 Task: In the Company 'baidu.com', Add note: 'Follow-up with client regarding their recent inquiry.'. Mark checkbox to create task to follow up ': Tomorrow'. Create task, with  description: Send Proposal to Client, Add due date: Today; Add reminder: 30 Minutes before. Set Priority Low  and add note: Review the attached proposal before the meeting and highlight the key benefits for the client.. Logged in from softage.1@softage.net
Action: Mouse moved to (74, 47)
Screenshot: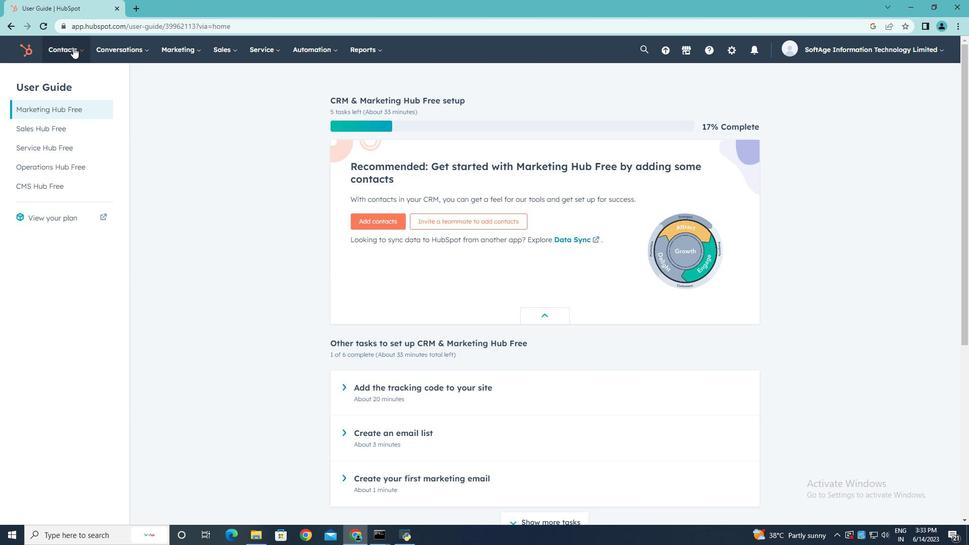 
Action: Mouse pressed left at (74, 47)
Screenshot: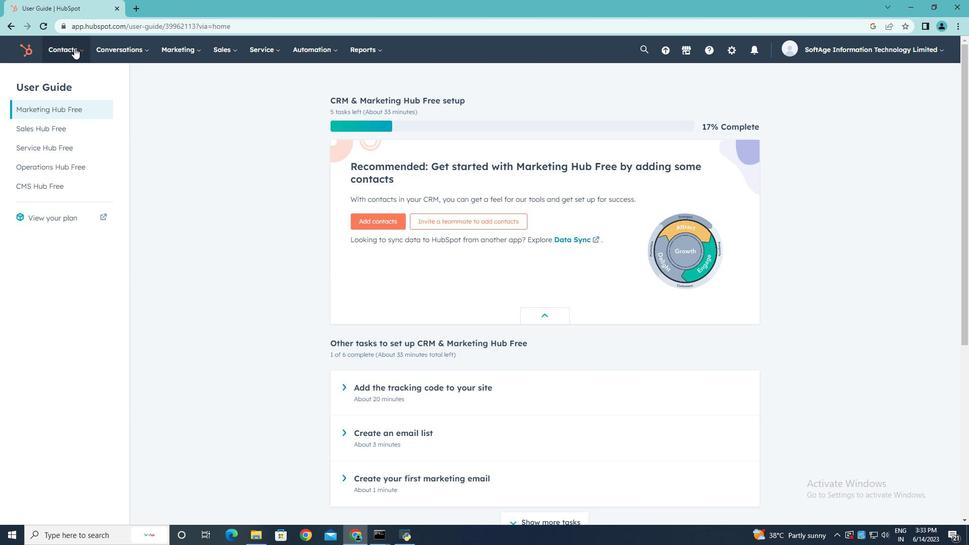 
Action: Mouse moved to (72, 95)
Screenshot: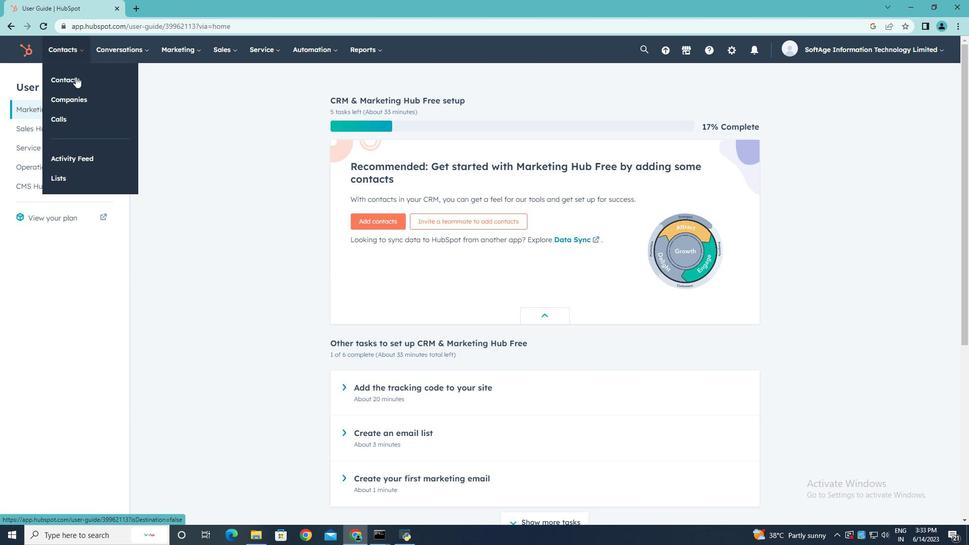 
Action: Mouse pressed left at (72, 95)
Screenshot: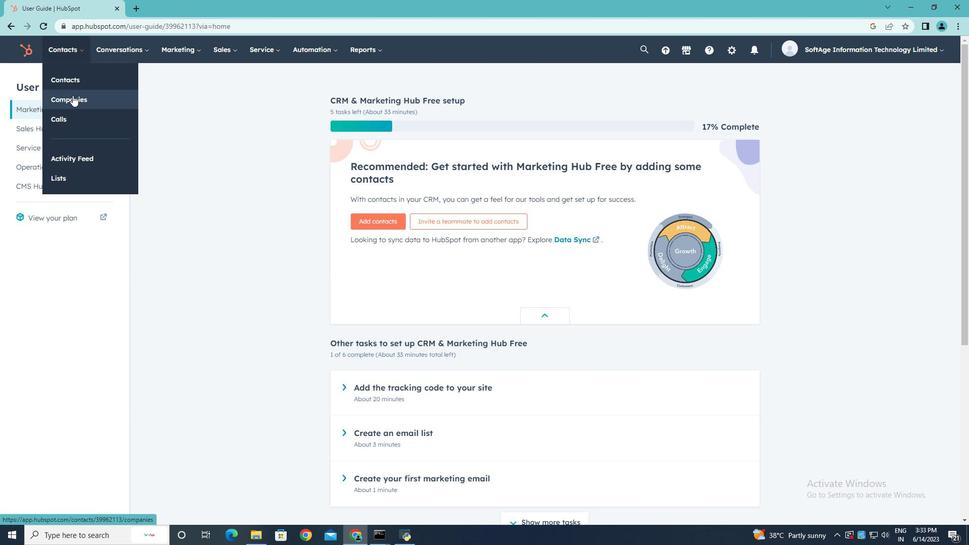 
Action: Mouse moved to (86, 160)
Screenshot: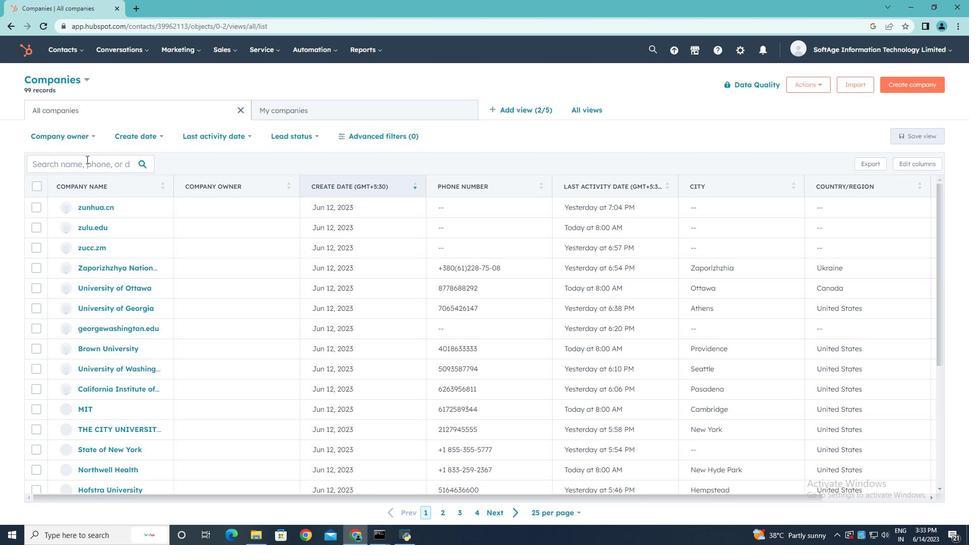 
Action: Mouse pressed left at (86, 160)
Screenshot: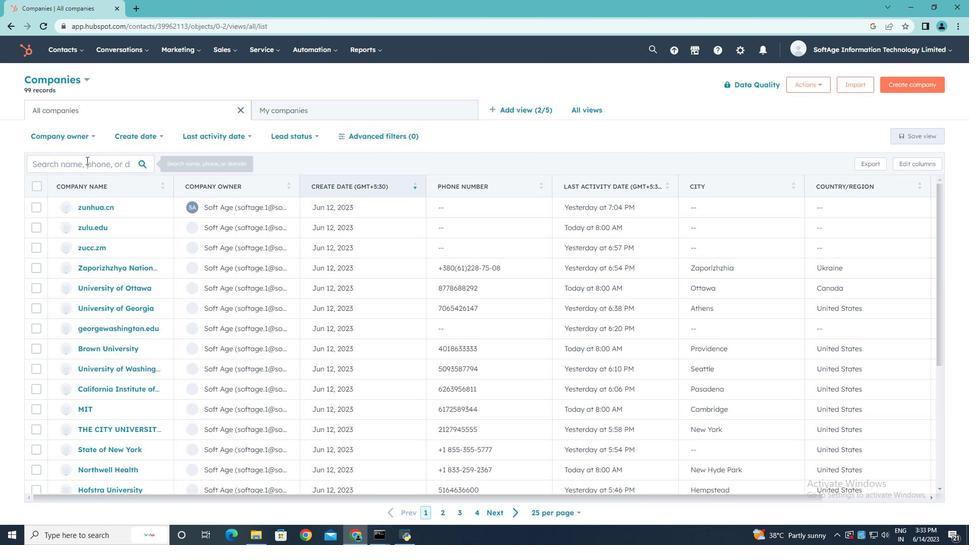 
Action: Key pressed baidu.com
Screenshot: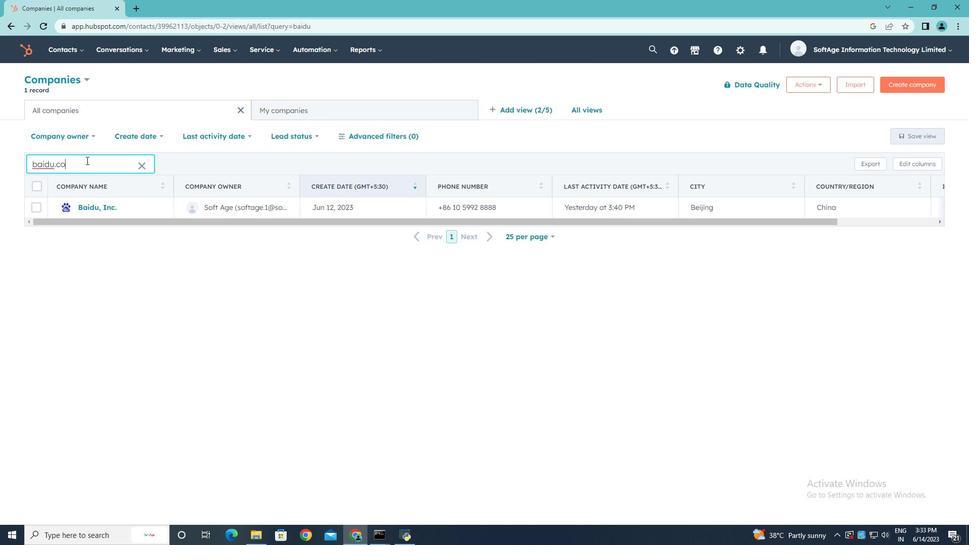 
Action: Mouse moved to (97, 208)
Screenshot: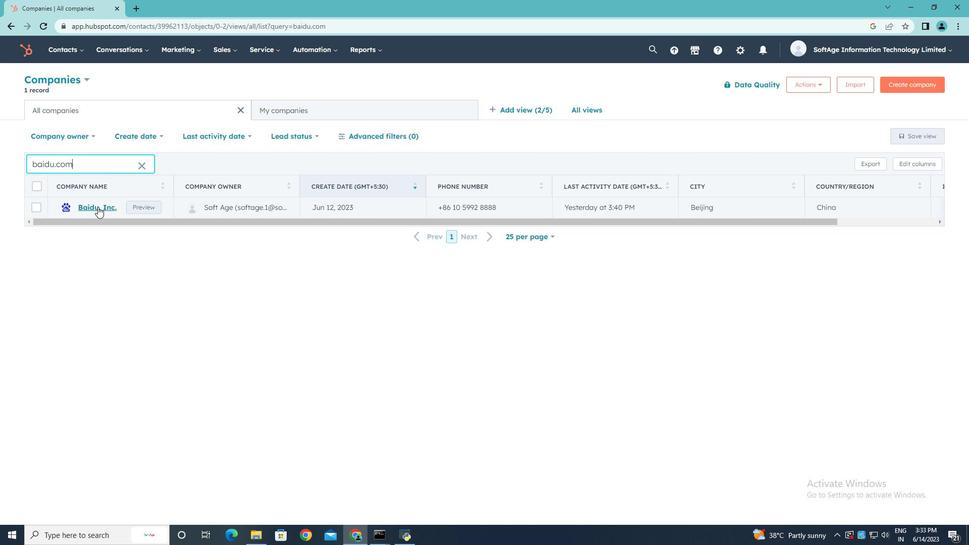 
Action: Mouse pressed left at (97, 208)
Screenshot: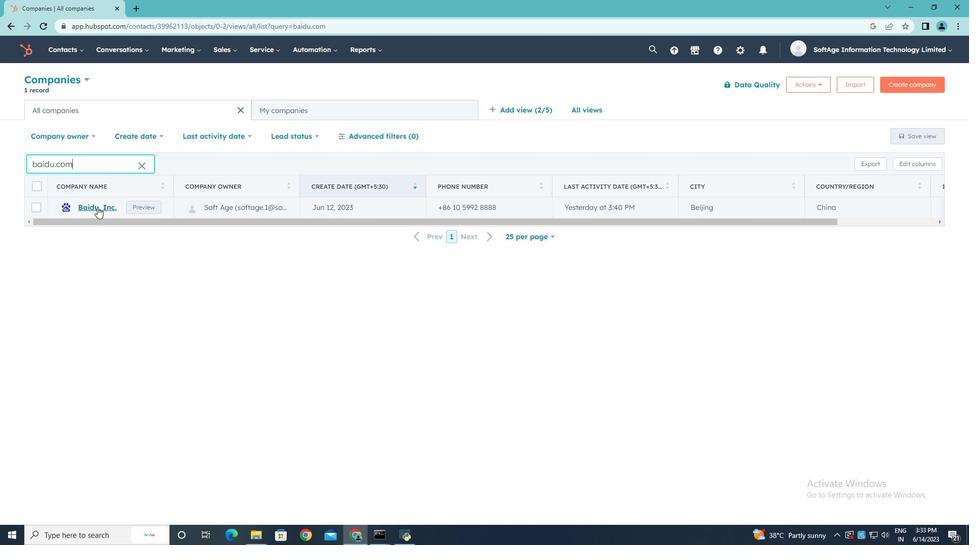 
Action: Mouse moved to (34, 170)
Screenshot: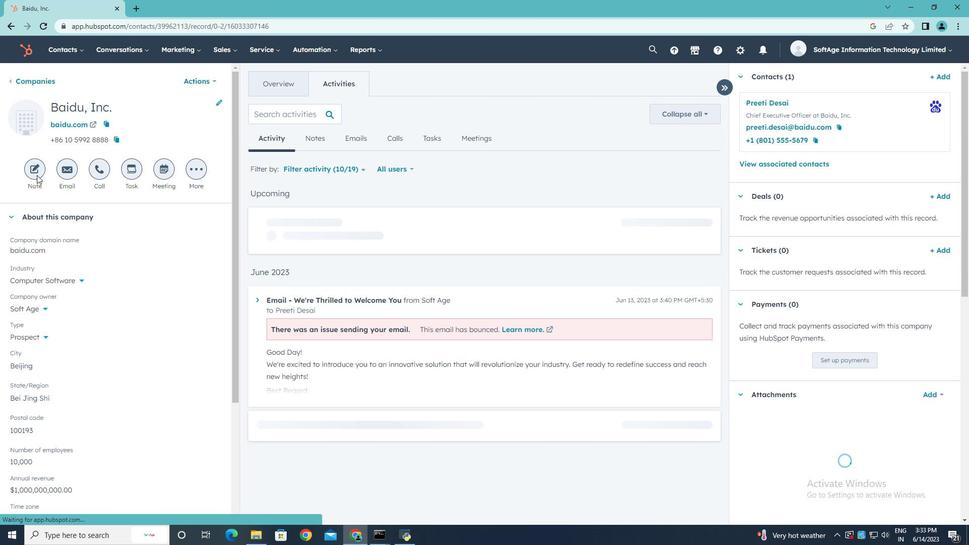 
Action: Mouse pressed left at (34, 170)
Screenshot: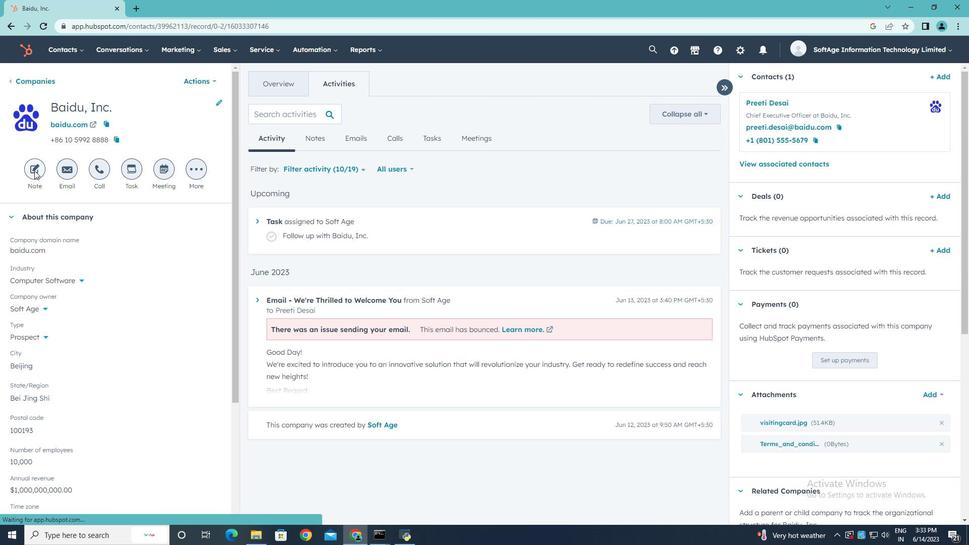 
Action: Key pressed <Key.shift><Key.shift><Key.shift><Key.shift><Key.shift><Key.shift><Key.shift>Follow-<Key.space><Key.backspace>up<Key.space>with<Key.space>client<Key.space>regarding<Key.space>their<Key.space>recent<Key.space>inquiry.
Screenshot: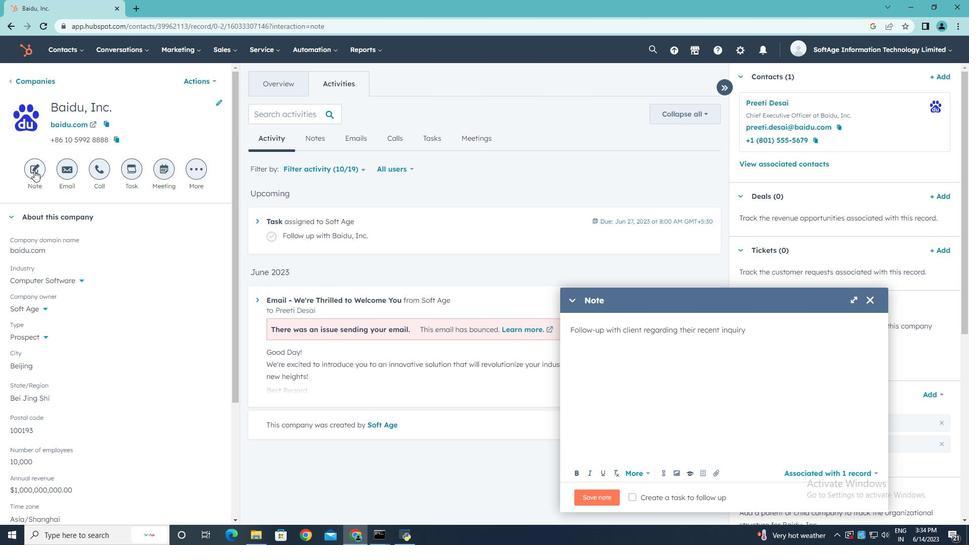 
Action: Mouse moved to (634, 500)
Screenshot: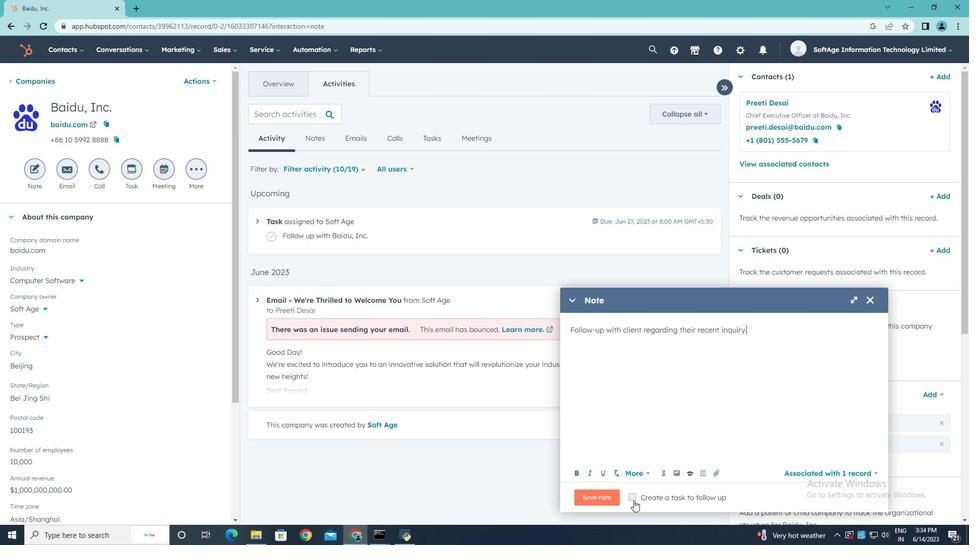 
Action: Mouse pressed left at (634, 500)
Screenshot: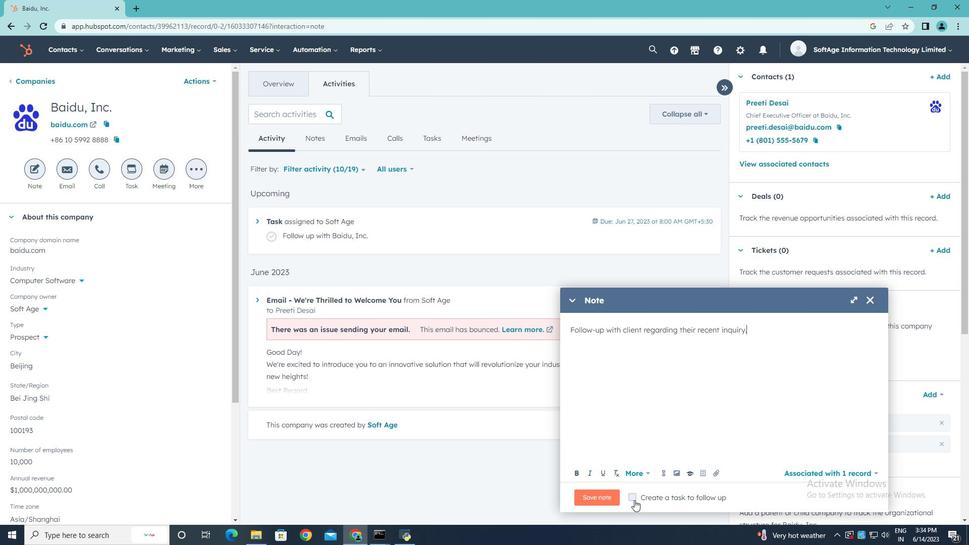 
Action: Mouse moved to (836, 494)
Screenshot: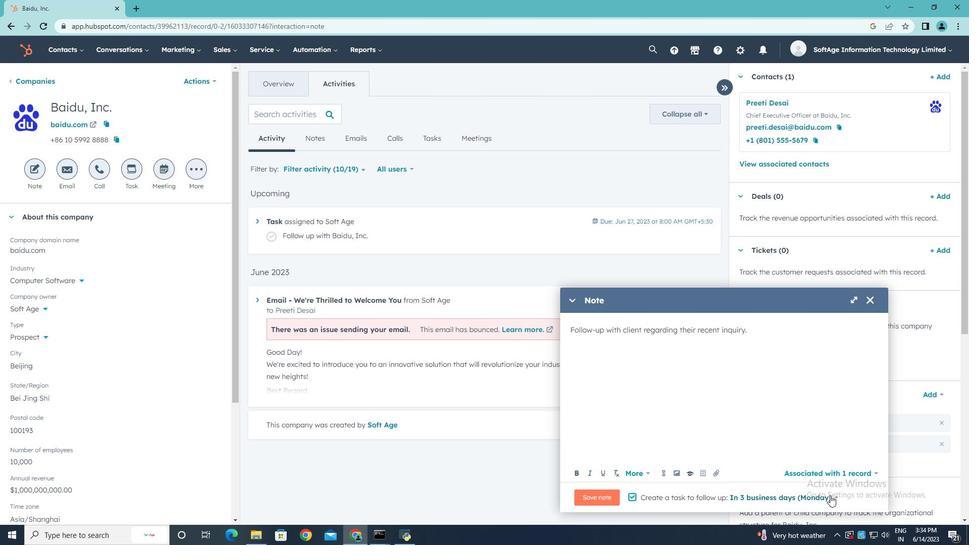 
Action: Mouse pressed left at (836, 494)
Screenshot: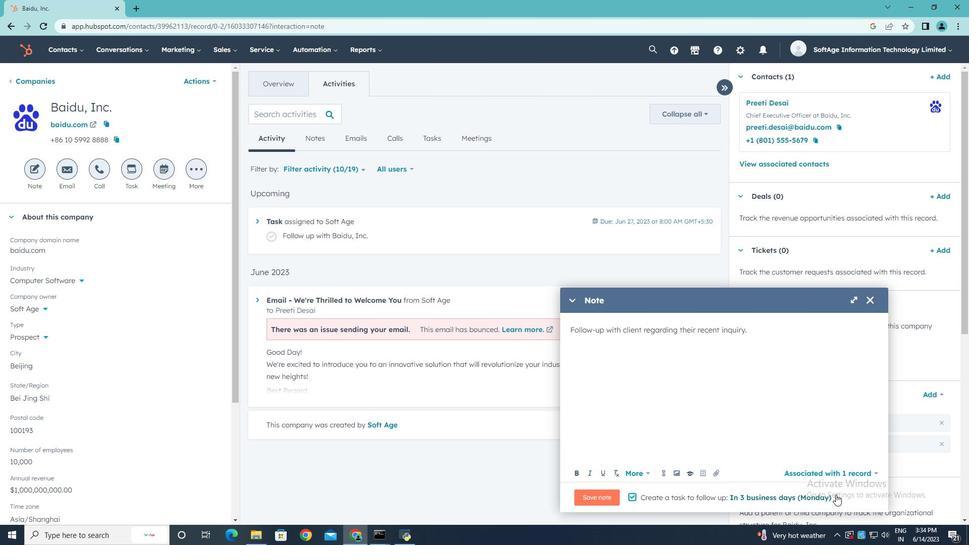 
Action: Mouse moved to (796, 422)
Screenshot: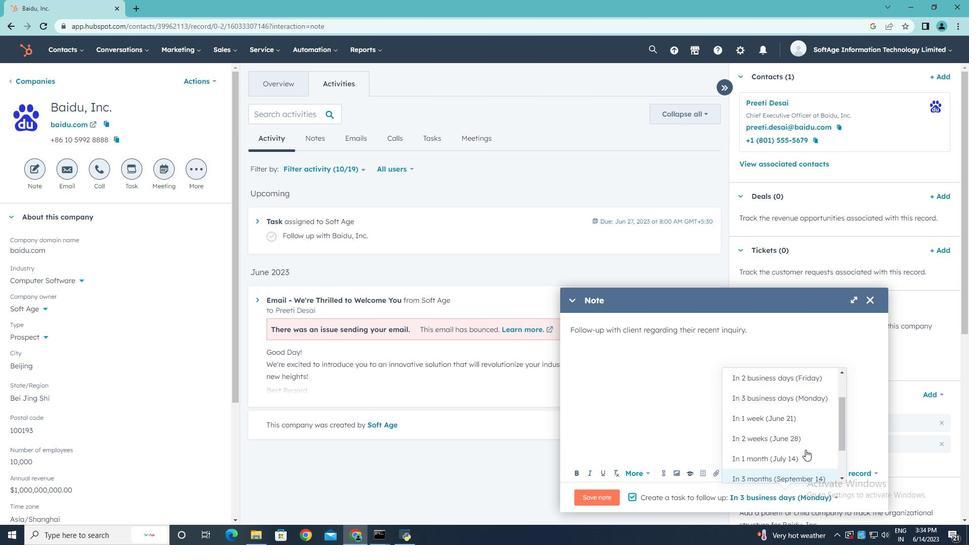 
Action: Mouse scrolled (796, 422) with delta (0, 0)
Screenshot: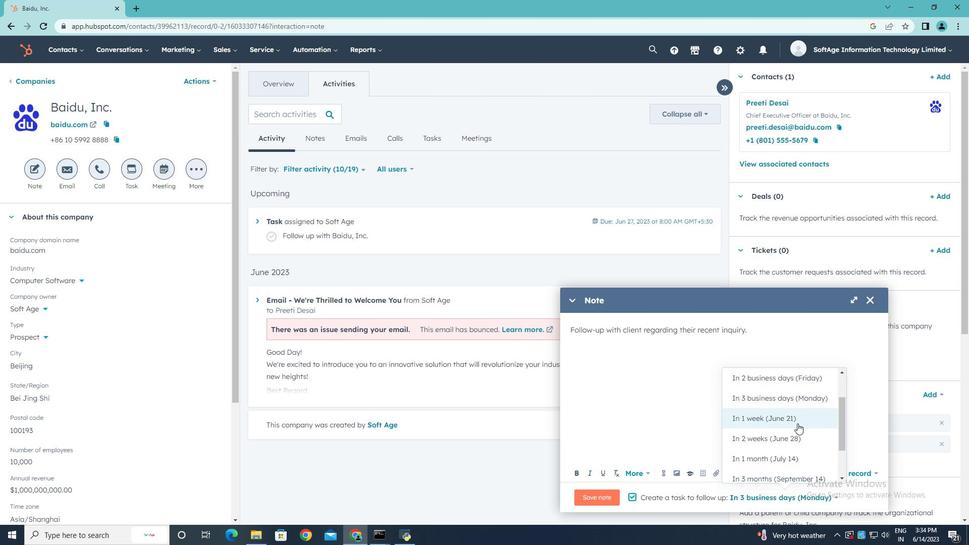 
Action: Mouse scrolled (796, 422) with delta (0, 0)
Screenshot: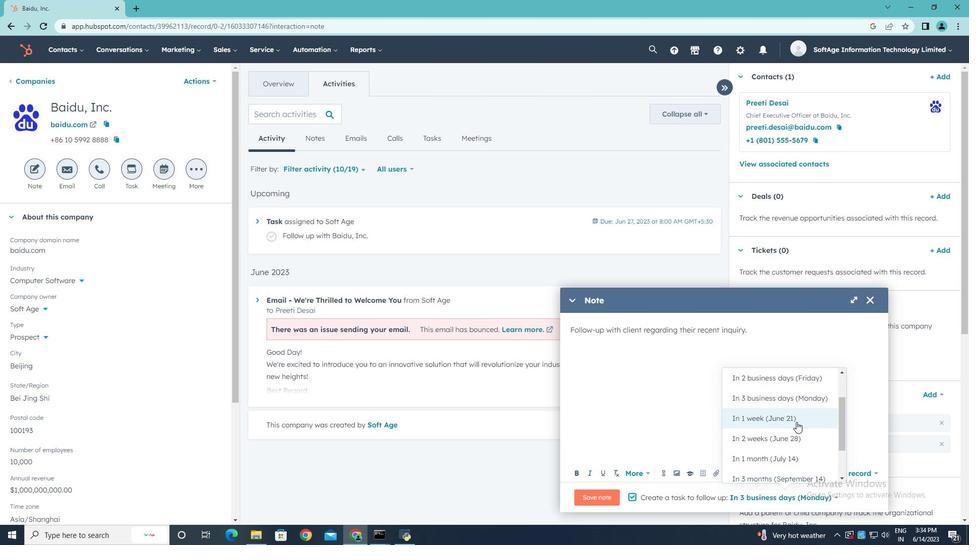 
Action: Mouse scrolled (796, 422) with delta (0, 0)
Screenshot: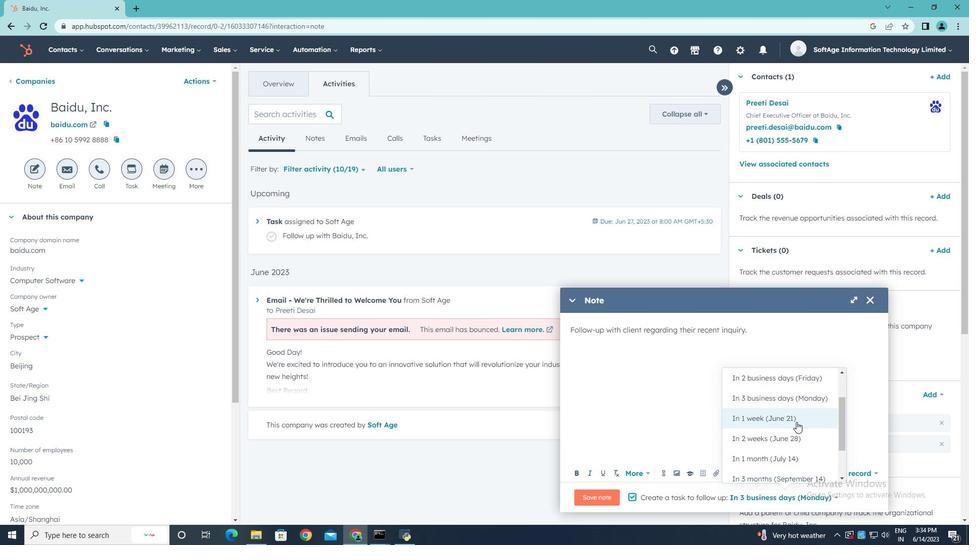 
Action: Mouse scrolled (796, 422) with delta (0, 0)
Screenshot: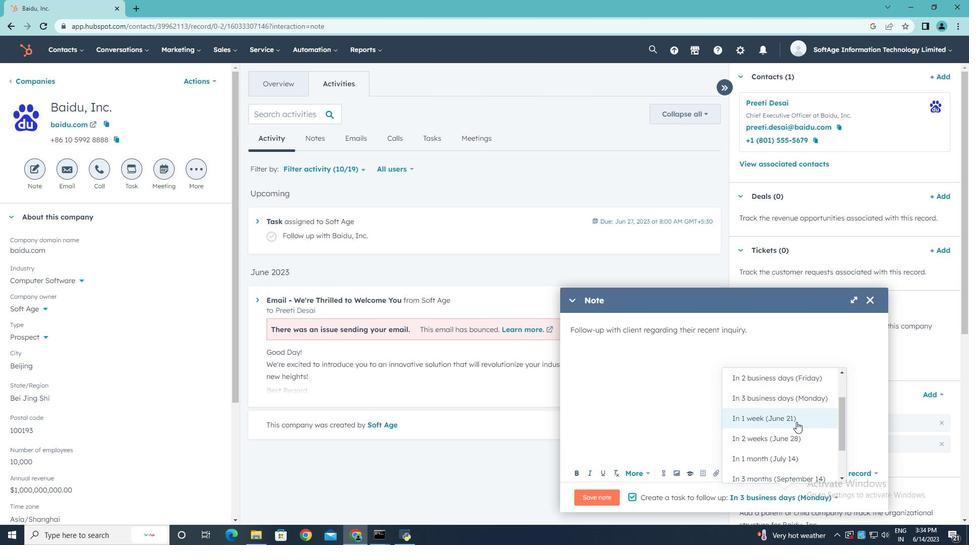 
Action: Mouse moved to (770, 404)
Screenshot: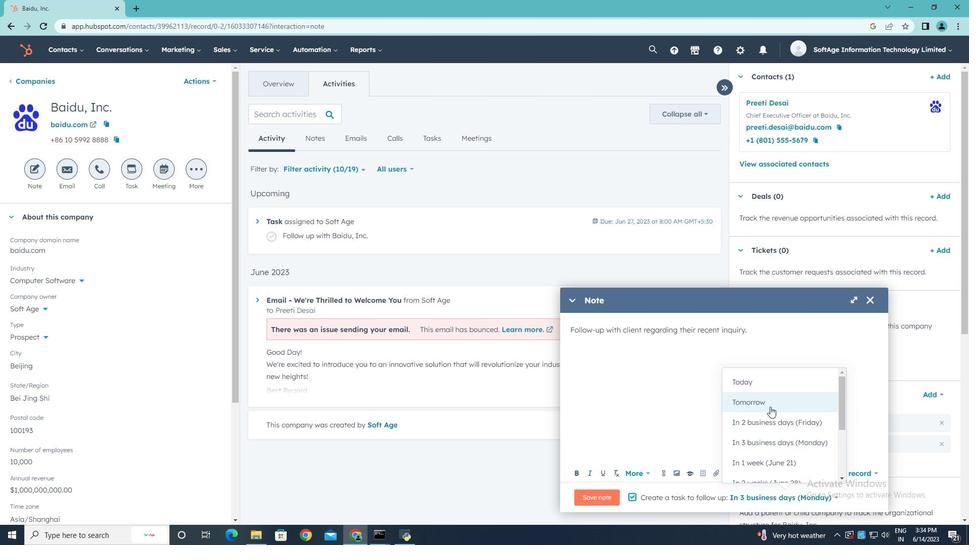 
Action: Mouse pressed left at (770, 404)
Screenshot: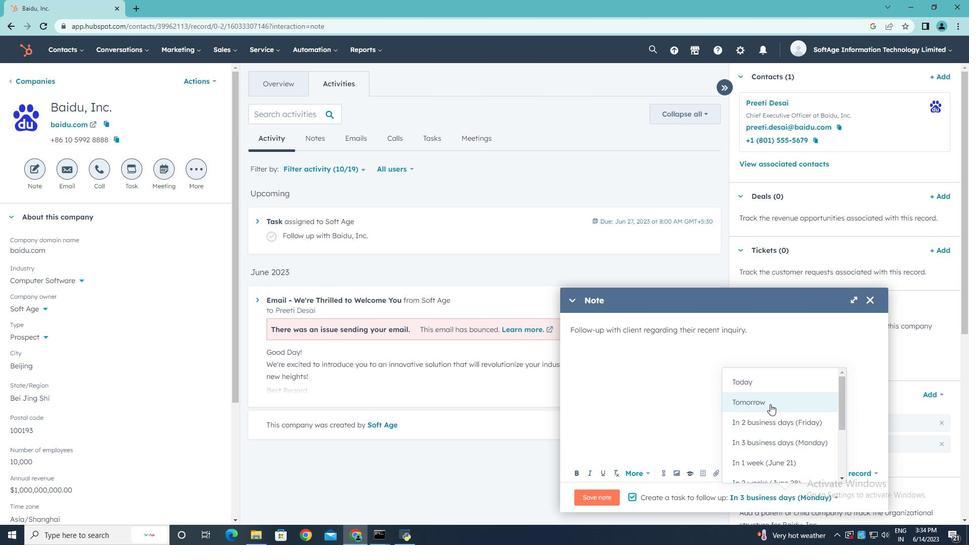 
Action: Mouse moved to (599, 499)
Screenshot: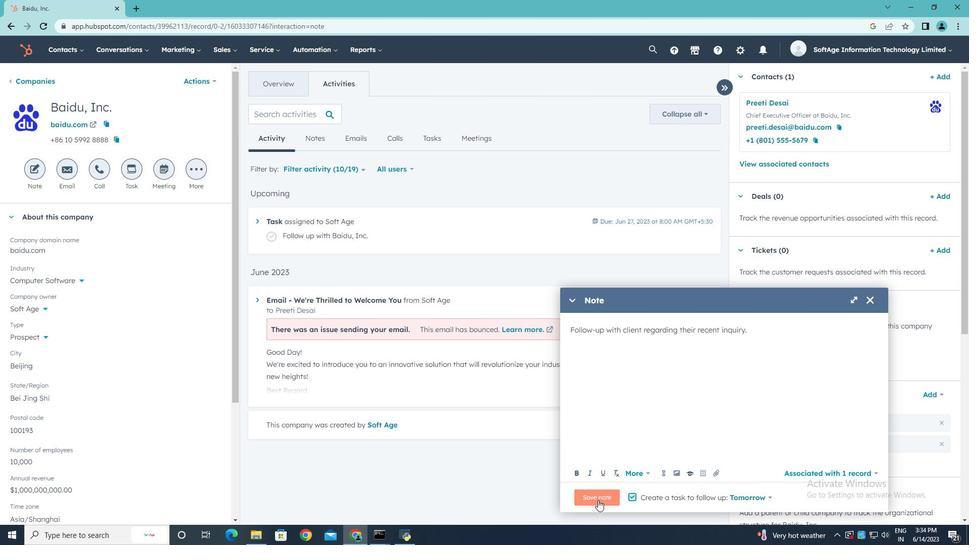 
Action: Mouse pressed left at (599, 499)
Screenshot: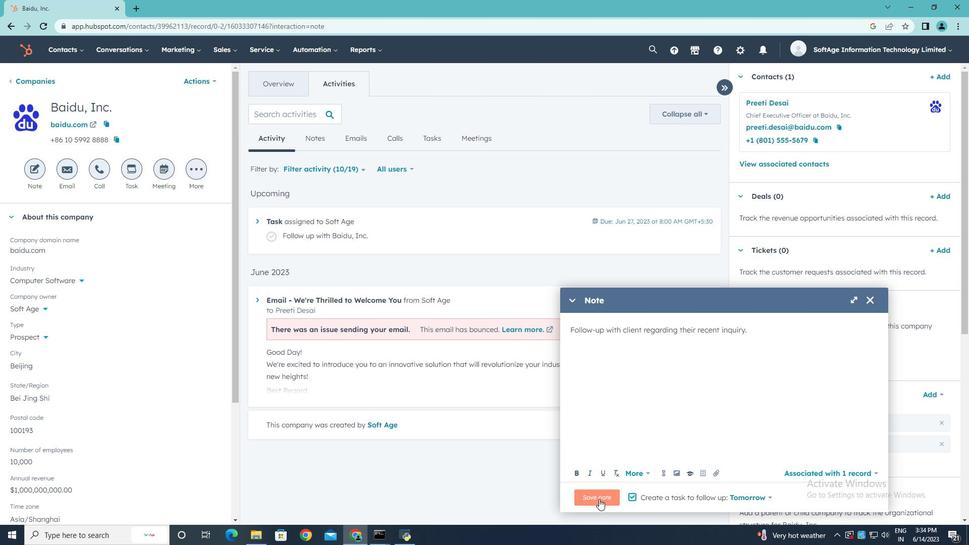 
Action: Mouse moved to (131, 174)
Screenshot: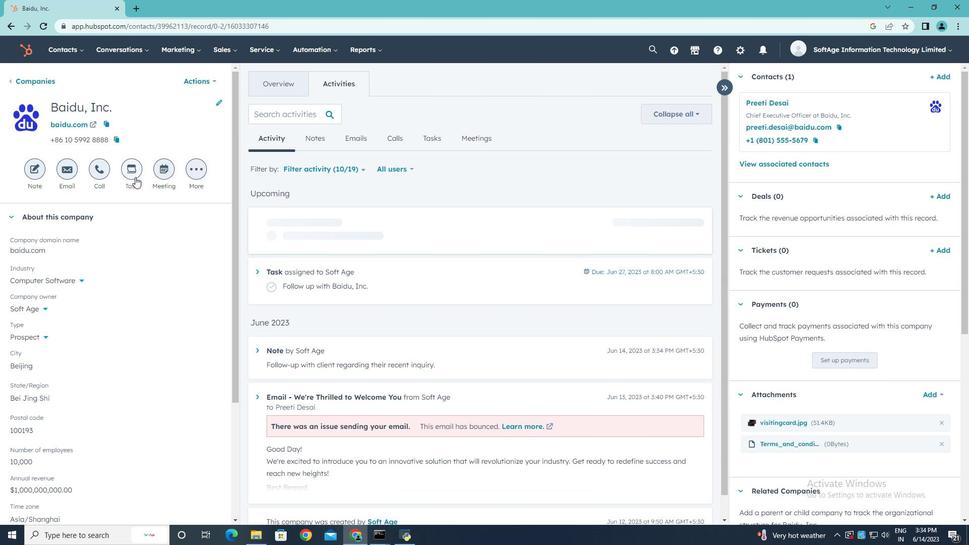 
Action: Mouse pressed left at (131, 174)
Screenshot: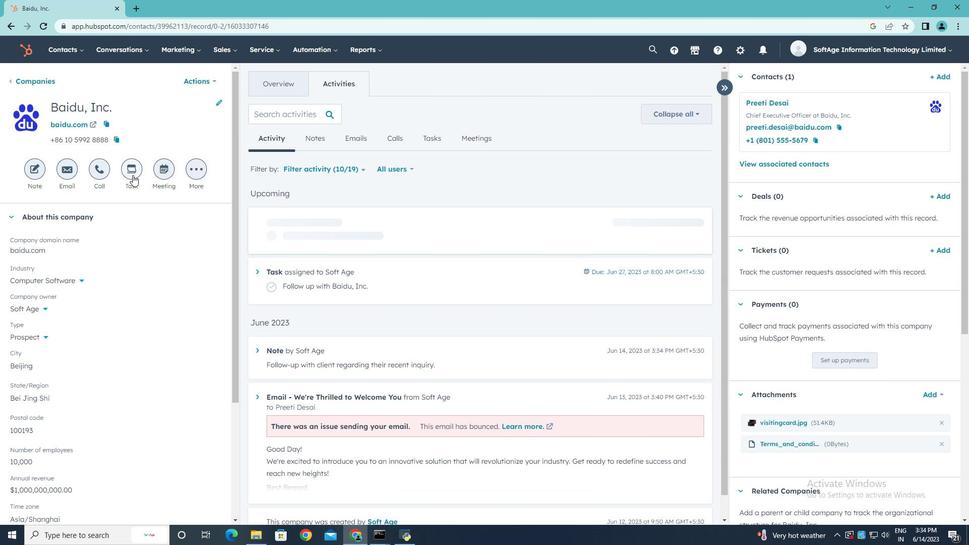 
Action: Mouse moved to (564, 280)
Screenshot: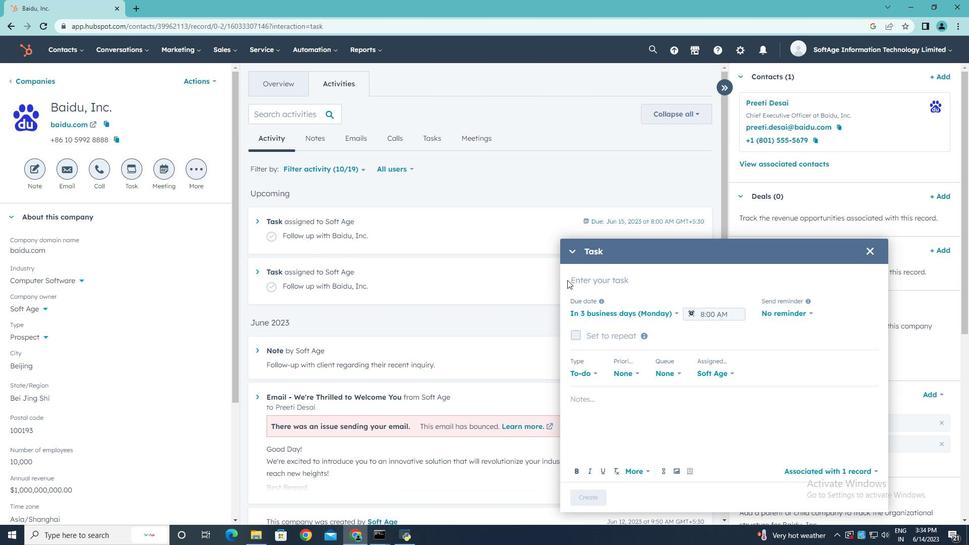 
Action: Key pressed <Key.shift><Key.shift><Key.shift><Key.shift><Key.shift><Key.shift><Key.shift><Key.shift><Key.shift>Sw<Key.backspace>end<Key.space><Key.shift>Proposal<Key.space>to<Key.space><Key.shift>Client
Screenshot: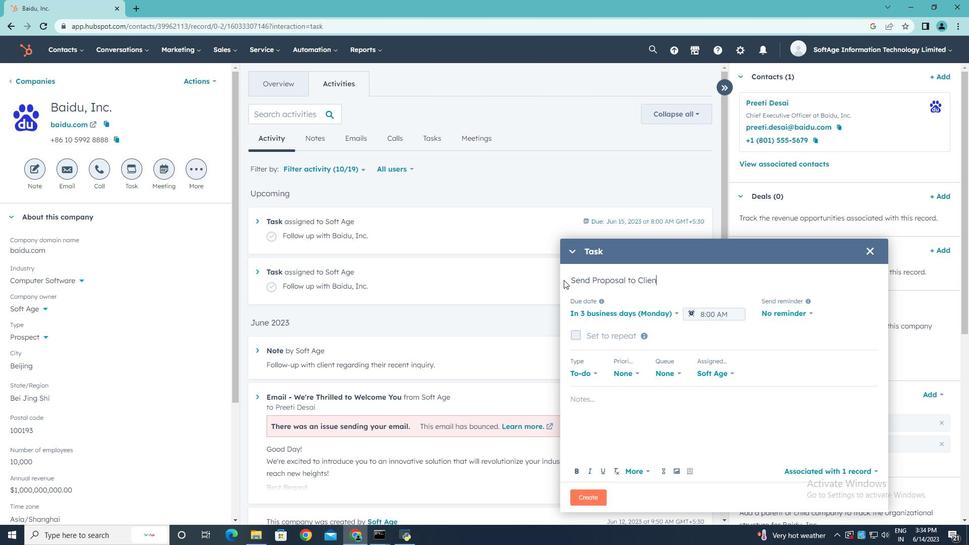 
Action: Mouse moved to (676, 311)
Screenshot: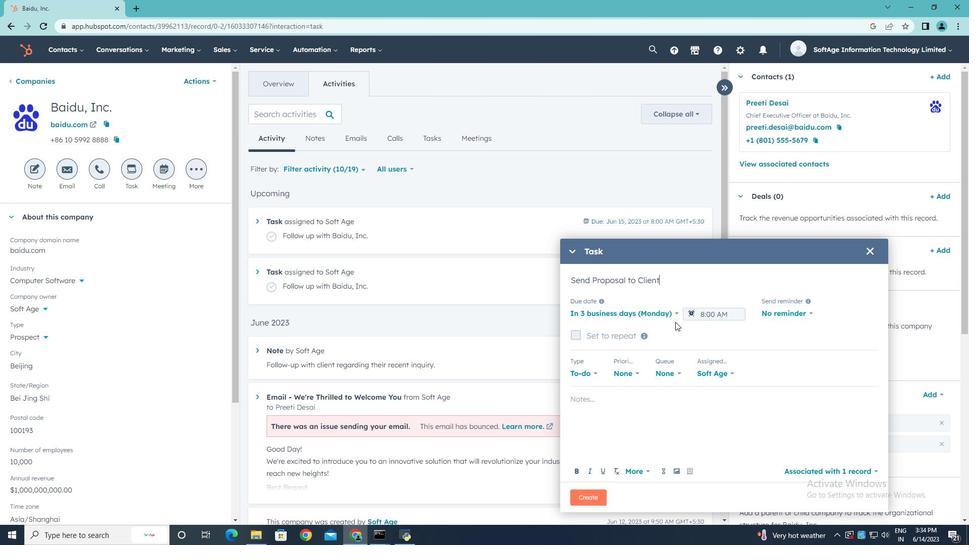 
Action: Mouse pressed left at (676, 311)
Screenshot: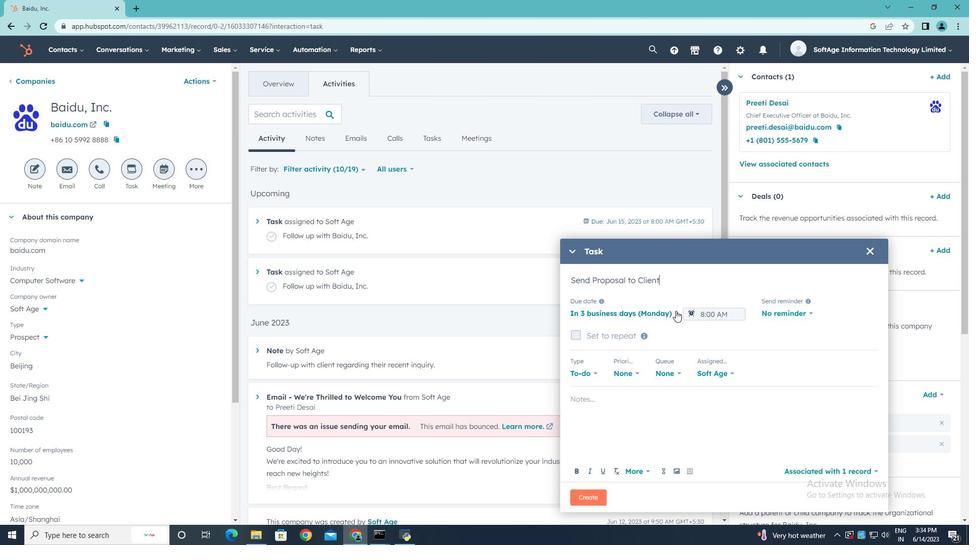 
Action: Mouse moved to (647, 358)
Screenshot: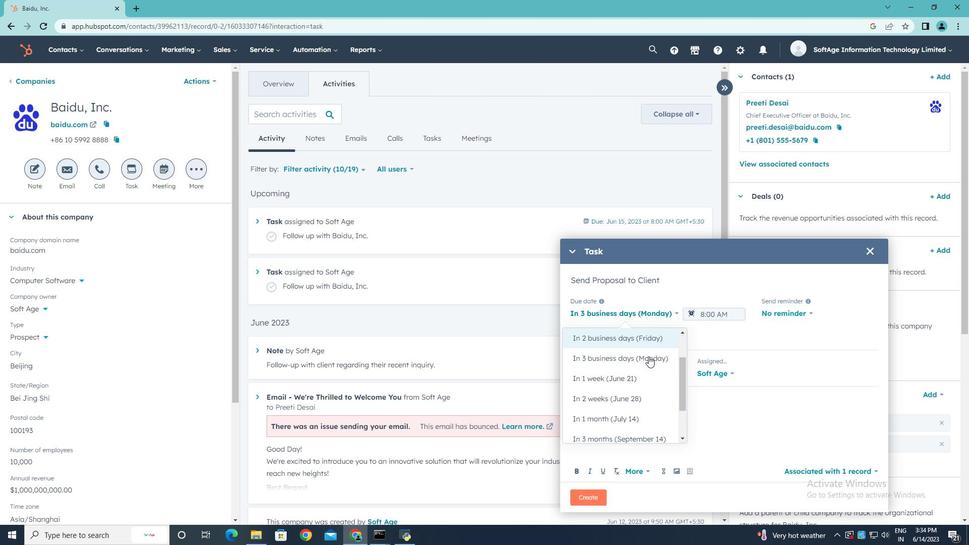 
Action: Mouse scrolled (647, 359) with delta (0, 0)
Screenshot: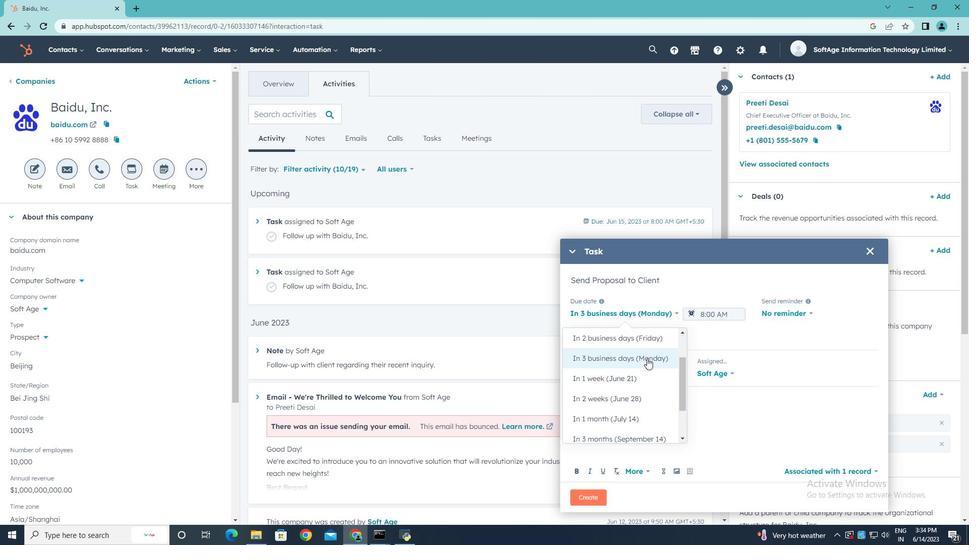 
Action: Mouse scrolled (647, 359) with delta (0, 0)
Screenshot: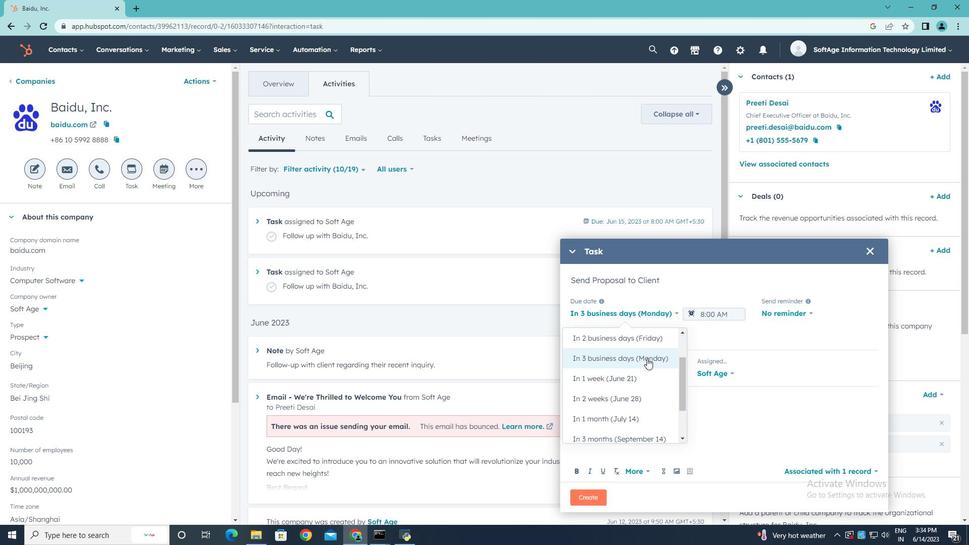 
Action: Mouse scrolled (647, 359) with delta (0, 0)
Screenshot: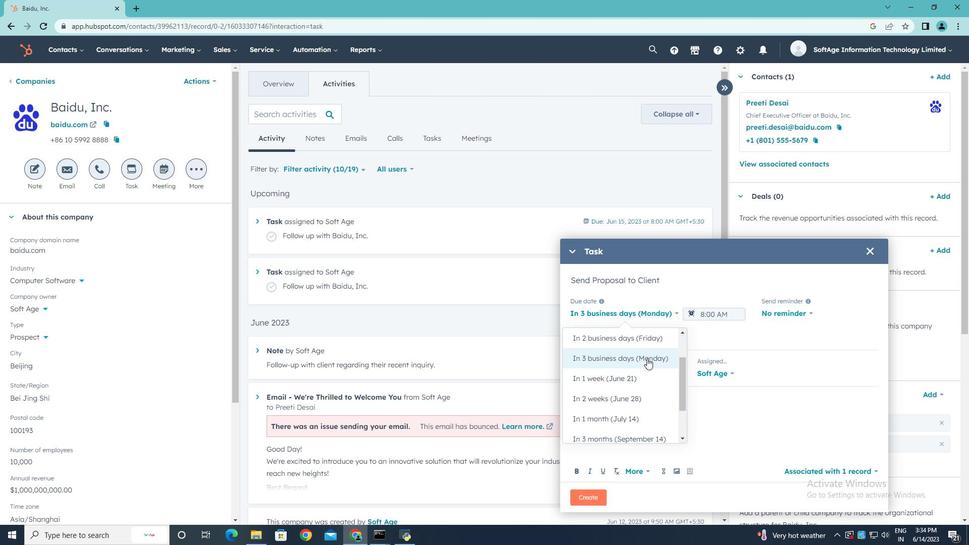 
Action: Mouse scrolled (647, 359) with delta (0, 0)
Screenshot: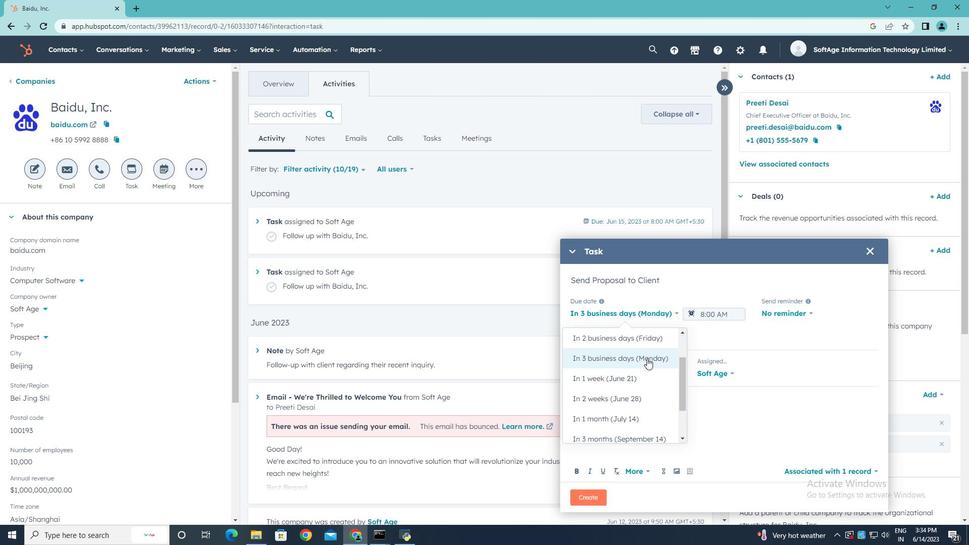 
Action: Mouse moved to (644, 359)
Screenshot: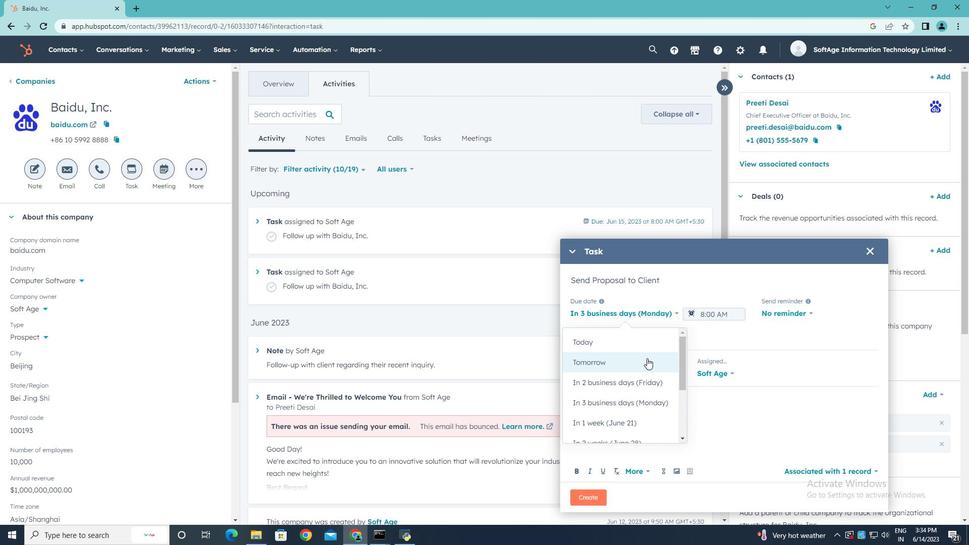
Action: Mouse pressed left at (644, 359)
Screenshot: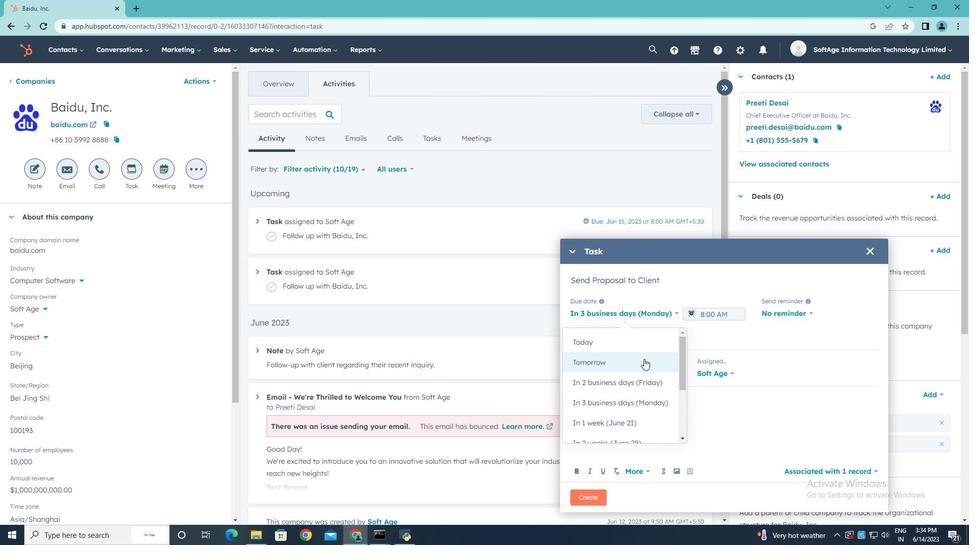 
Action: Mouse moved to (743, 312)
Screenshot: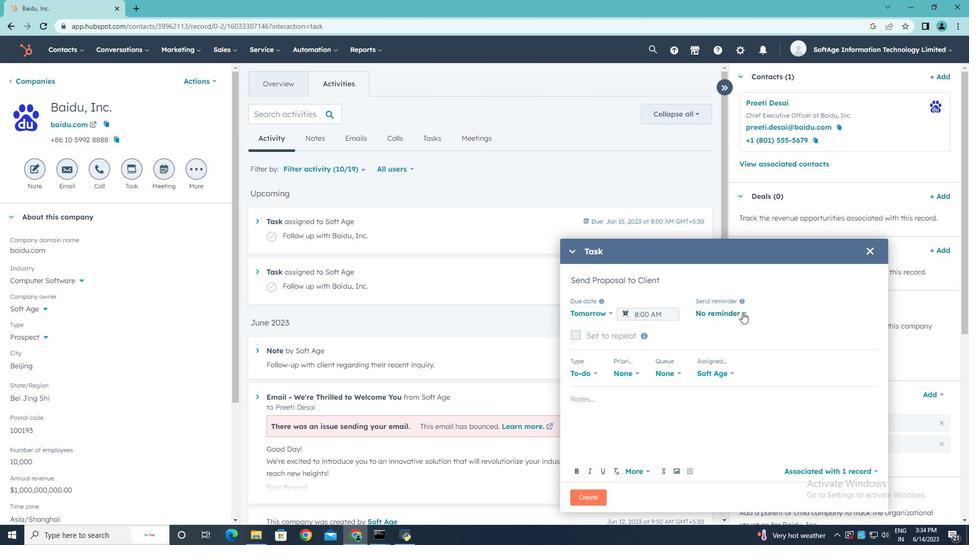 
Action: Mouse pressed left at (743, 312)
Screenshot: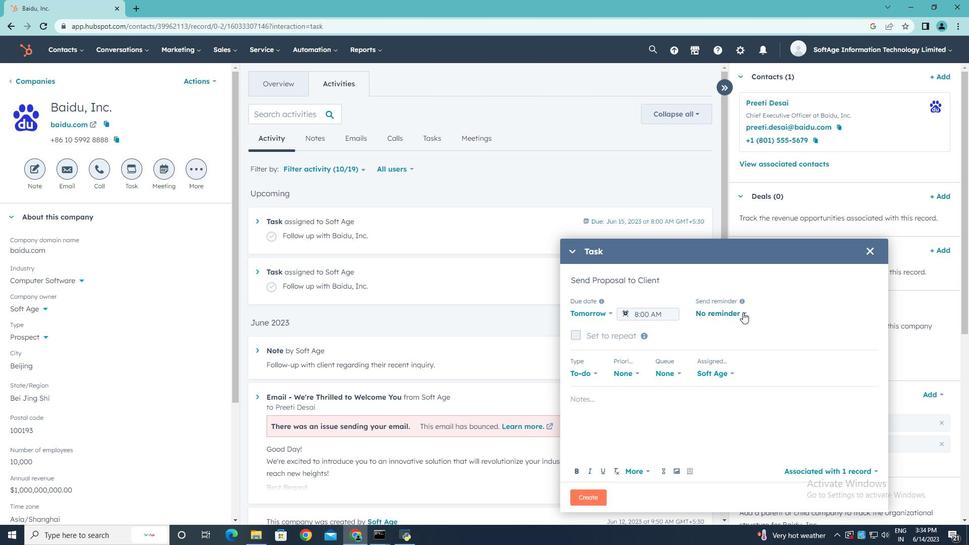 
Action: Mouse moved to (718, 383)
Screenshot: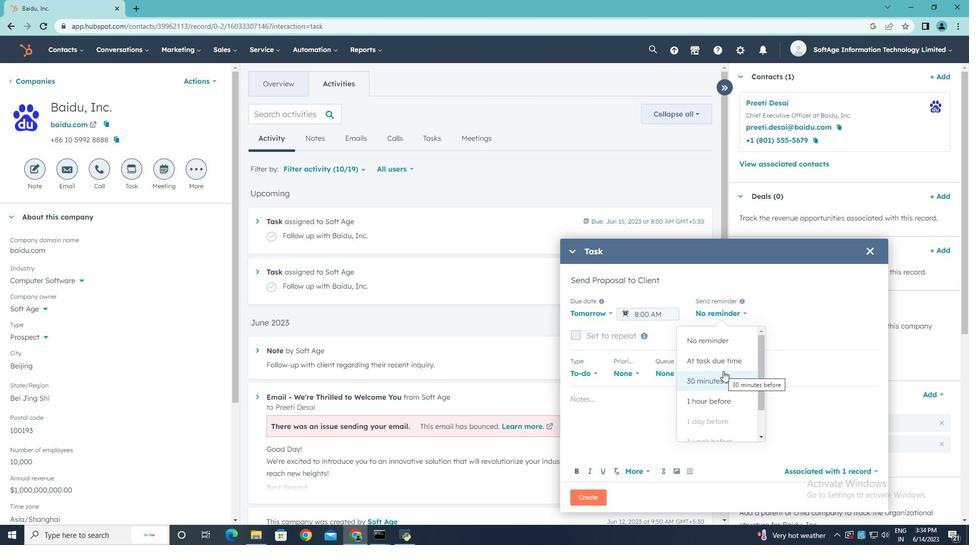 
Action: Mouse pressed left at (718, 383)
Screenshot: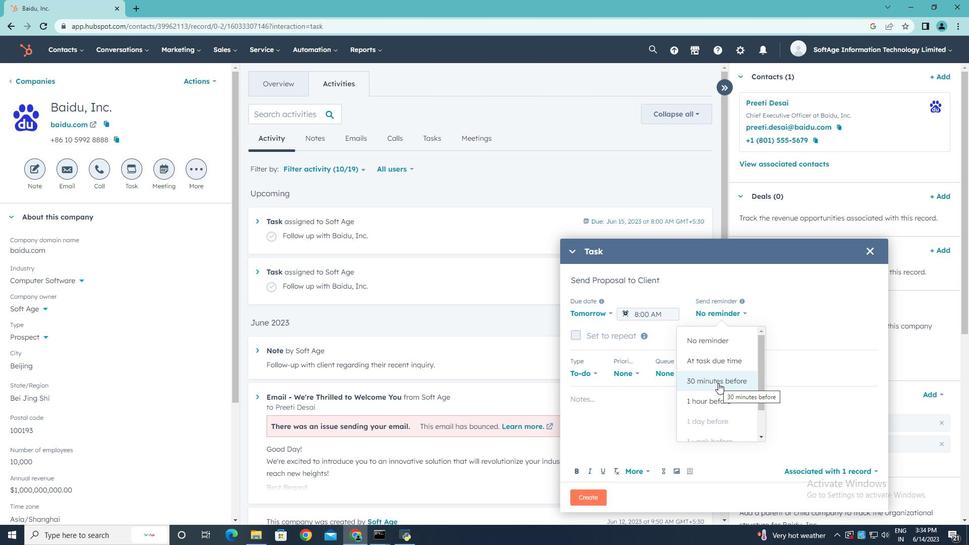 
Action: Mouse moved to (633, 374)
Screenshot: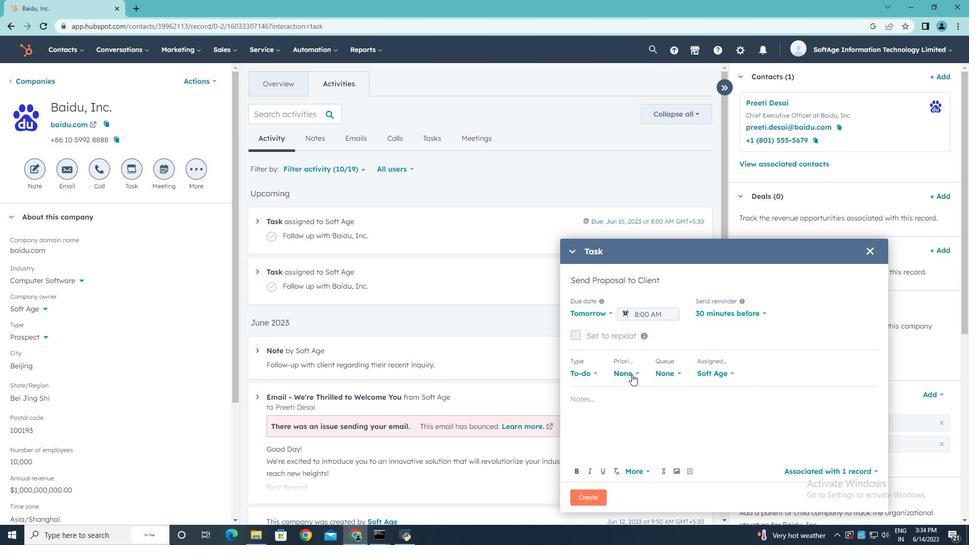 
Action: Mouse pressed left at (633, 374)
Screenshot: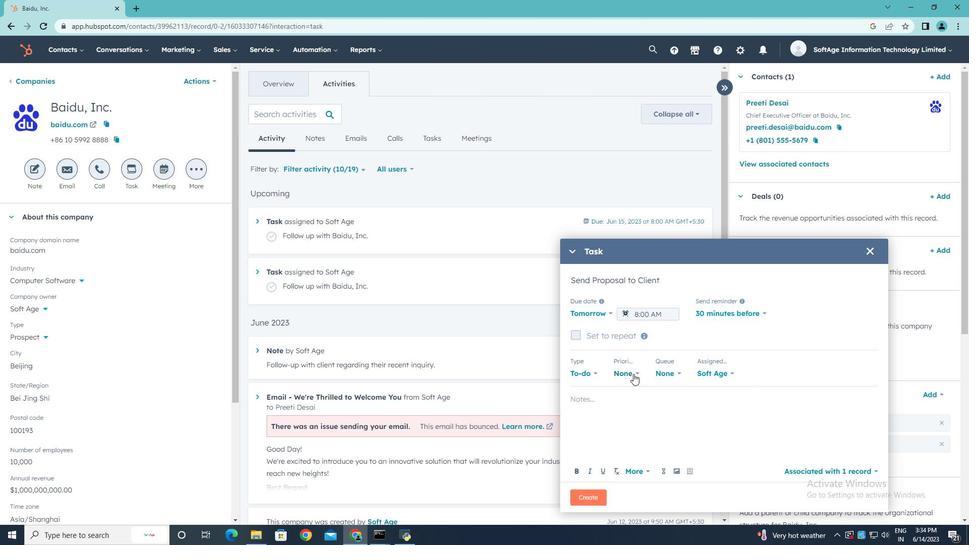 
Action: Mouse moved to (623, 417)
Screenshot: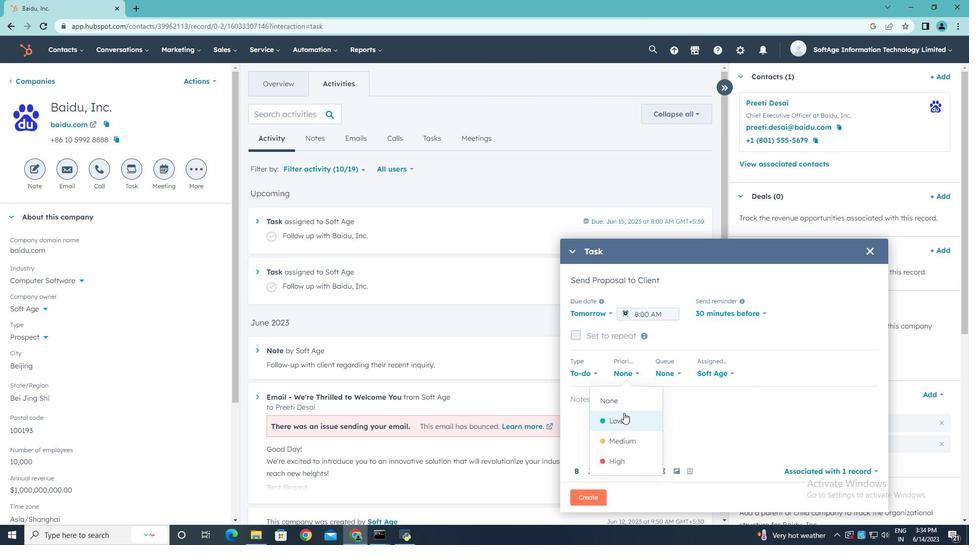 
Action: Mouse pressed left at (623, 417)
Screenshot: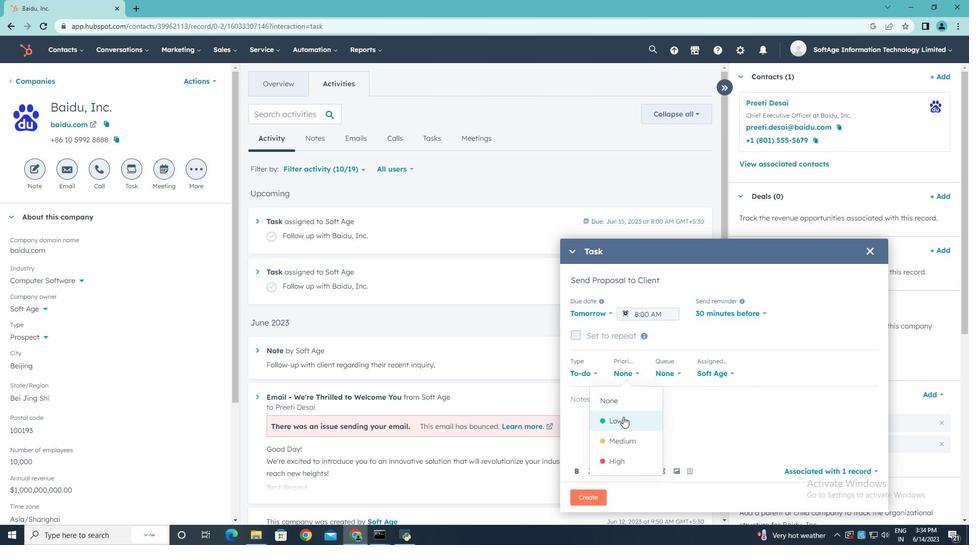 
Action: Mouse moved to (603, 401)
Screenshot: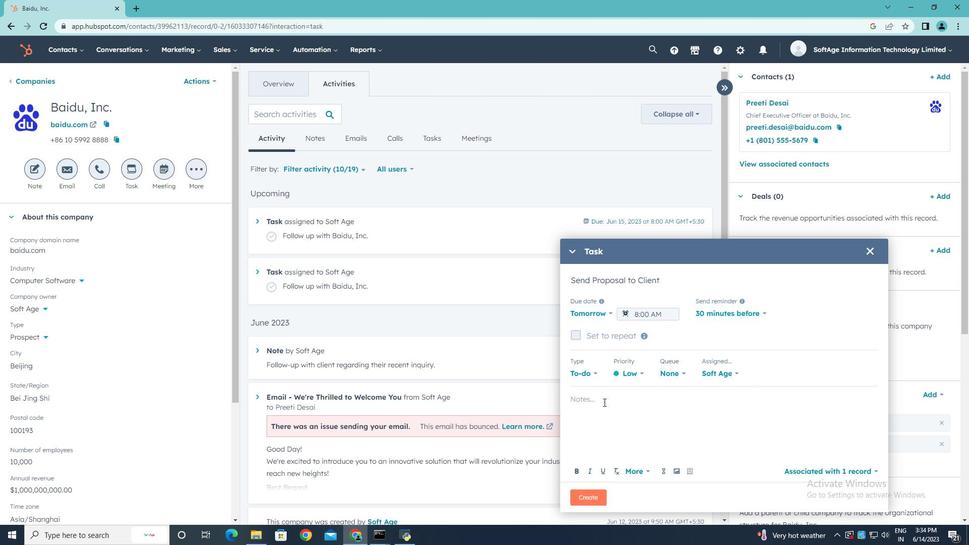 
Action: Mouse pressed left at (603, 401)
Screenshot: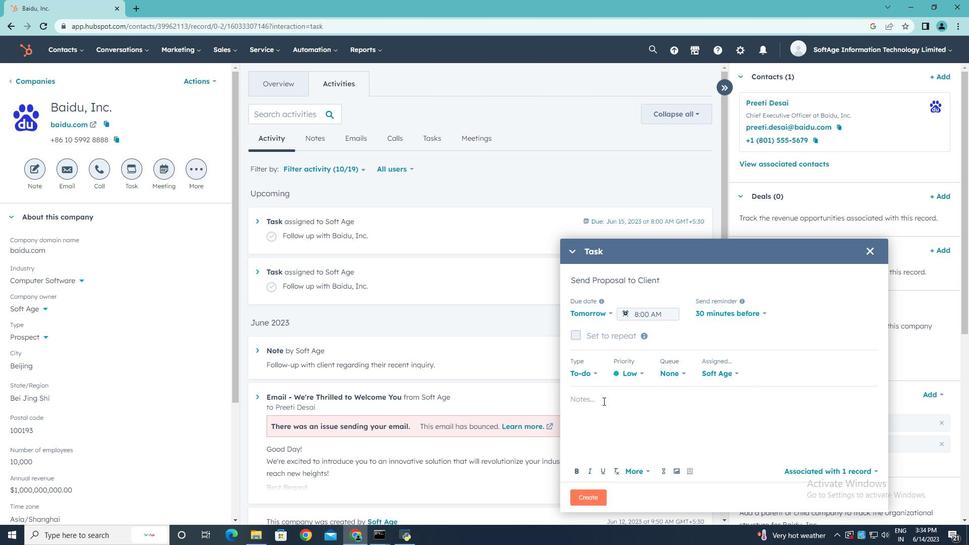 
Action: Mouse pressed left at (603, 401)
Screenshot: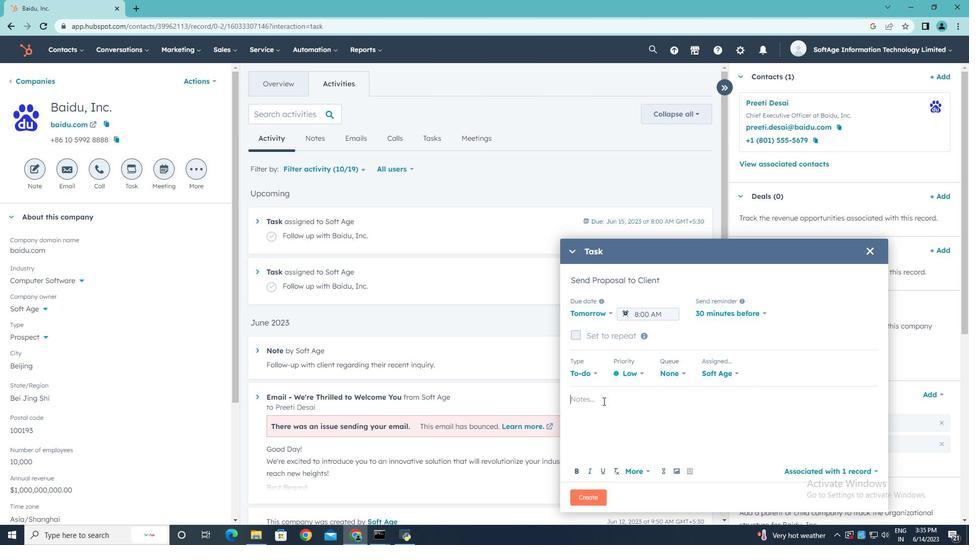 
Action: Key pressed <Key.shift><Key.shift><Key.shift><Key.shift><Key.shift><Key.shift><Key.shift><Key.shift><Key.shift><Key.shift><Key.shift><Key.shift><Key.shift><Key.shift><Key.shift><Key.shift><Key.shift><Key.shift><Key.shift><Key.shift><Key.shift><Key.shift><Key.shift><Key.shift>Review<Key.space>the<Key.space><Key.shift><Key.shift><Key.shift><Key.shift><Key.shift><Key.shift><Key.shift><Key.shift><Key.shift><Key.shift><Key.shift><Key.shift><Key.shift>attached<Key.space>proposal<Key.space>before<Key.space>the<Key.space>meeting<Key.space>and<Key.space>highlight<Key.space>the<Key.space>key<Key.space>benefits<Key.space>for<Key.space>the<Key.space>client..
Screenshot: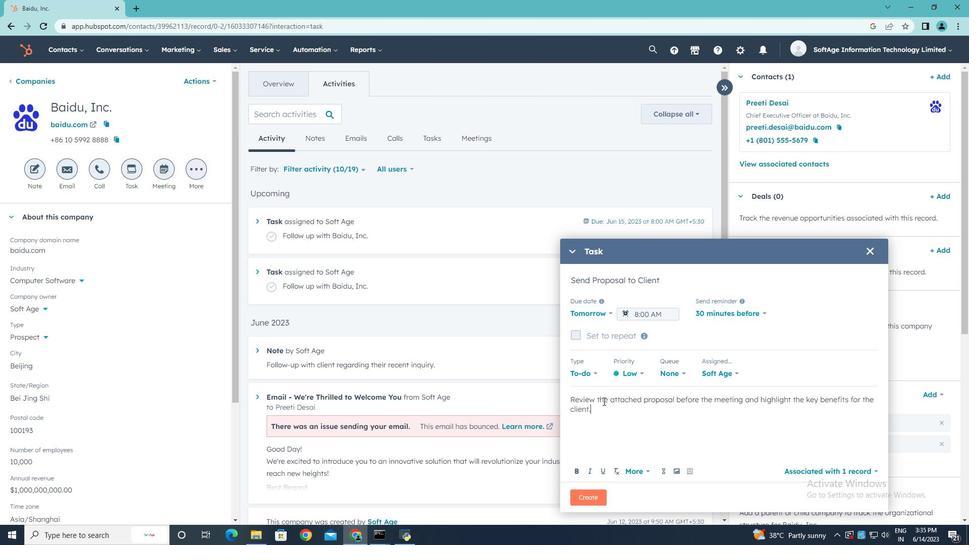 
Action: Mouse moved to (598, 494)
Screenshot: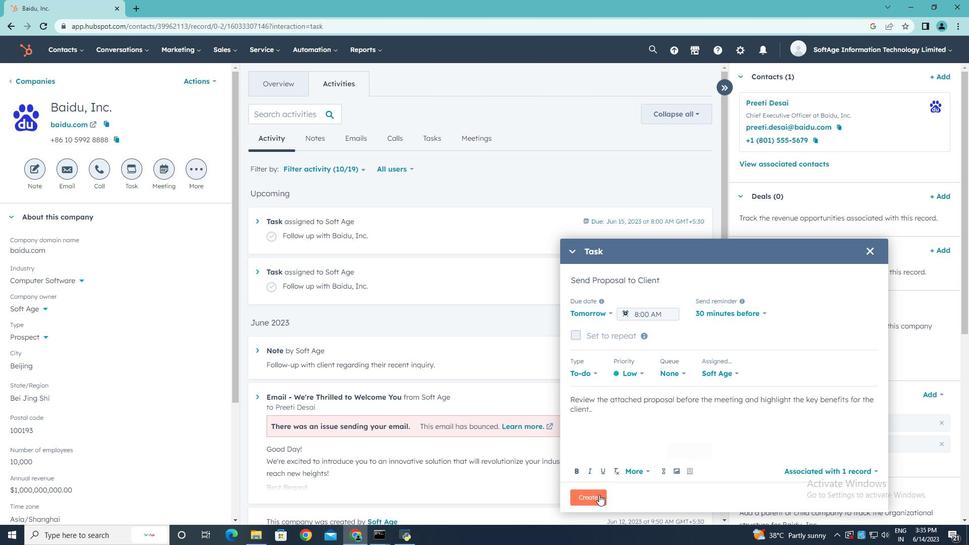 
Action: Mouse pressed left at (598, 494)
Screenshot: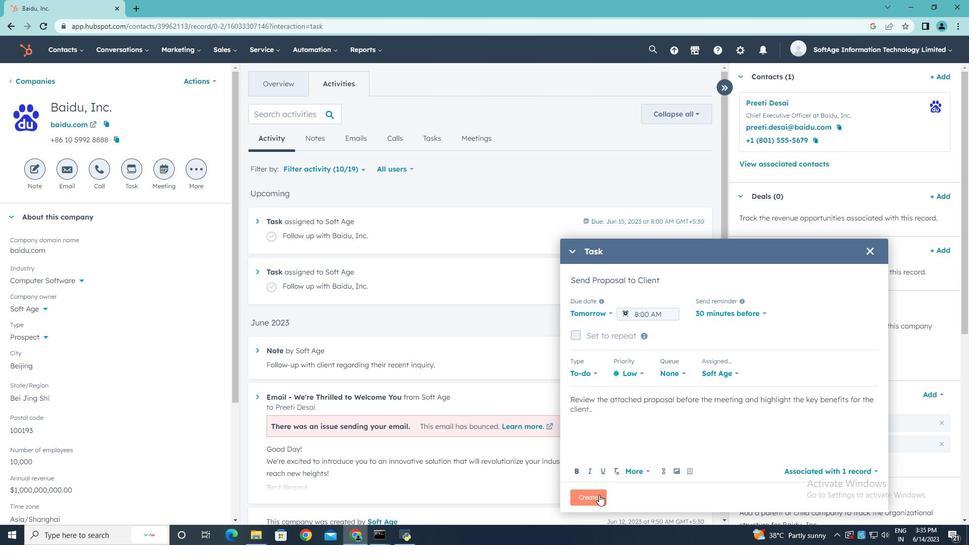 
